 Task: In the  document dictionary.docx Download file as 'PDF' Share this file with 'softage.8@softage.net' Insert the command  Viewing
Action: Mouse moved to (47, 92)
Screenshot: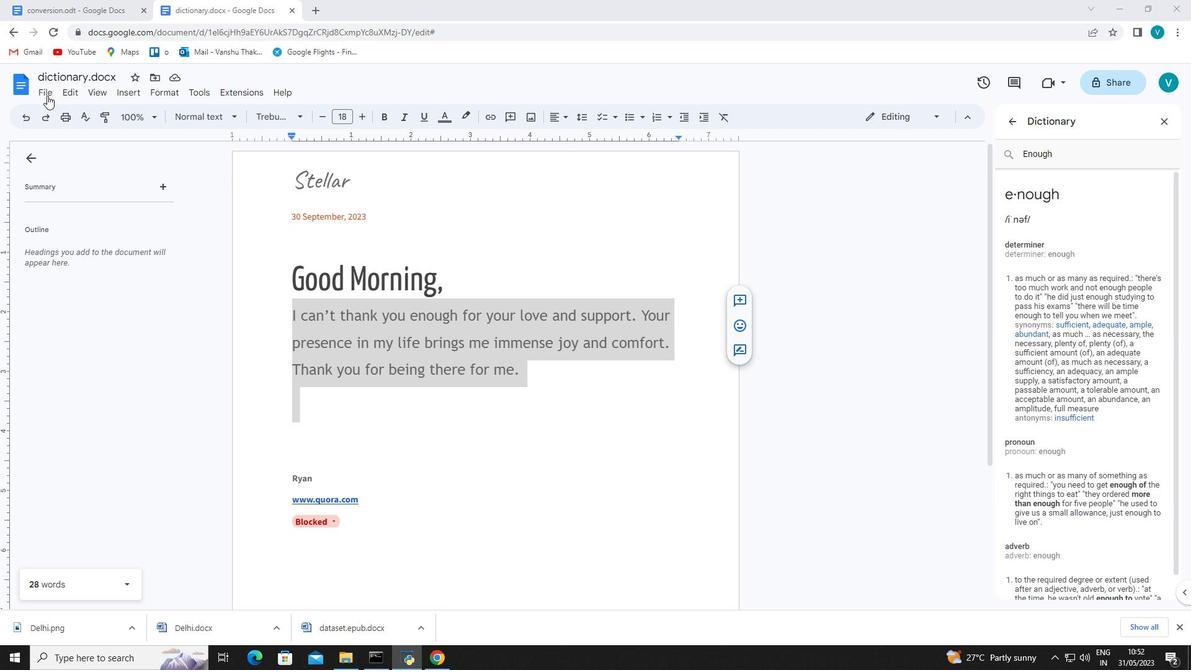 
Action: Mouse pressed left at (47, 92)
Screenshot: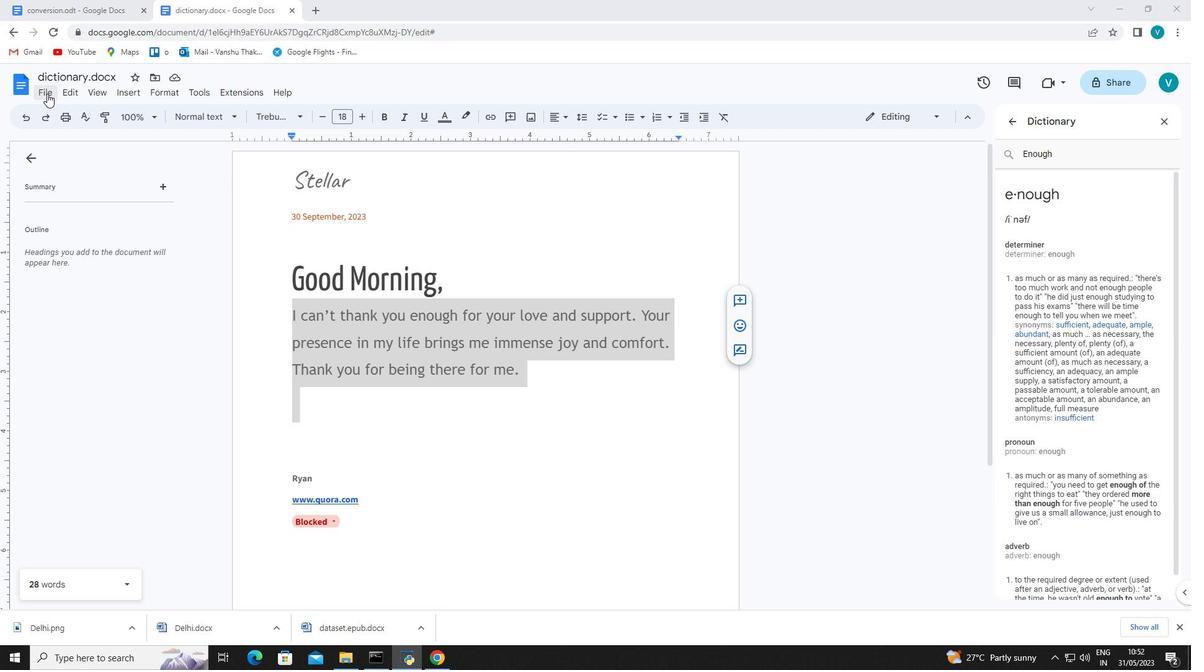 
Action: Mouse moved to (274, 285)
Screenshot: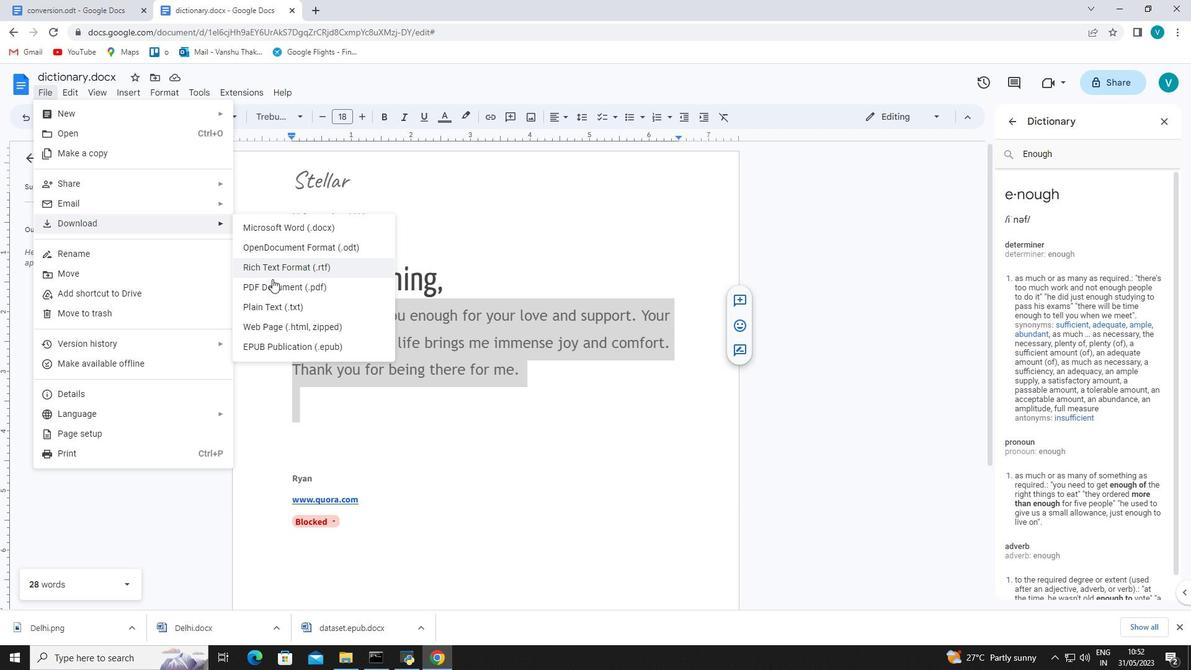 
Action: Mouse pressed left at (274, 285)
Screenshot: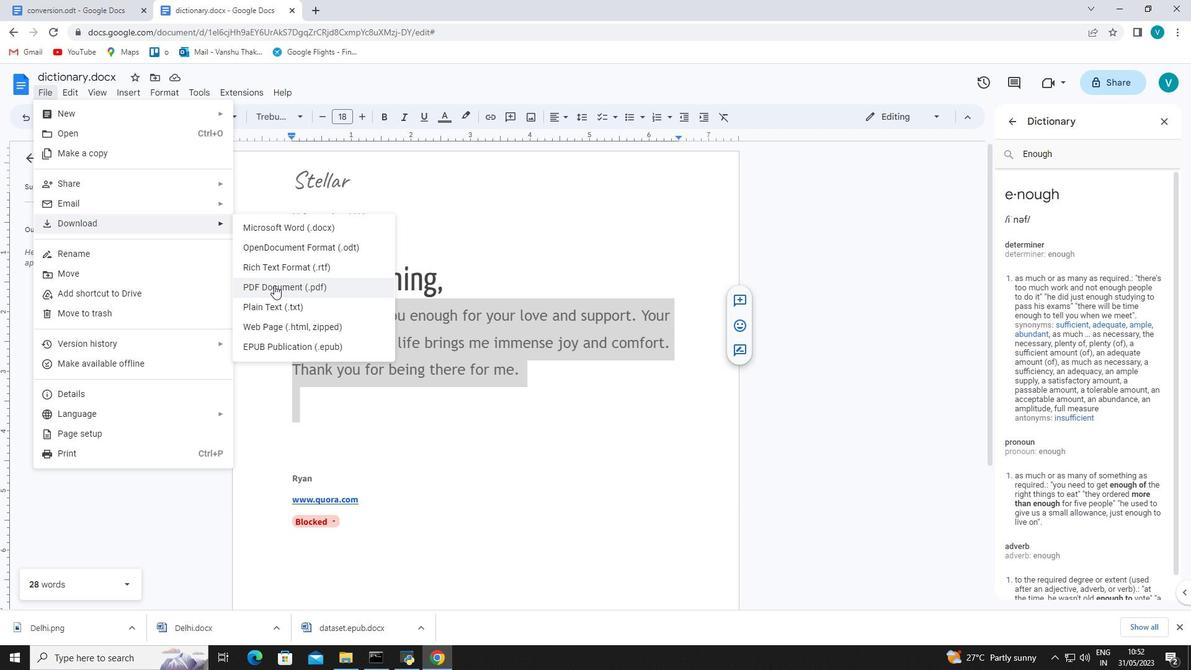 
Action: Mouse moved to (47, 94)
Screenshot: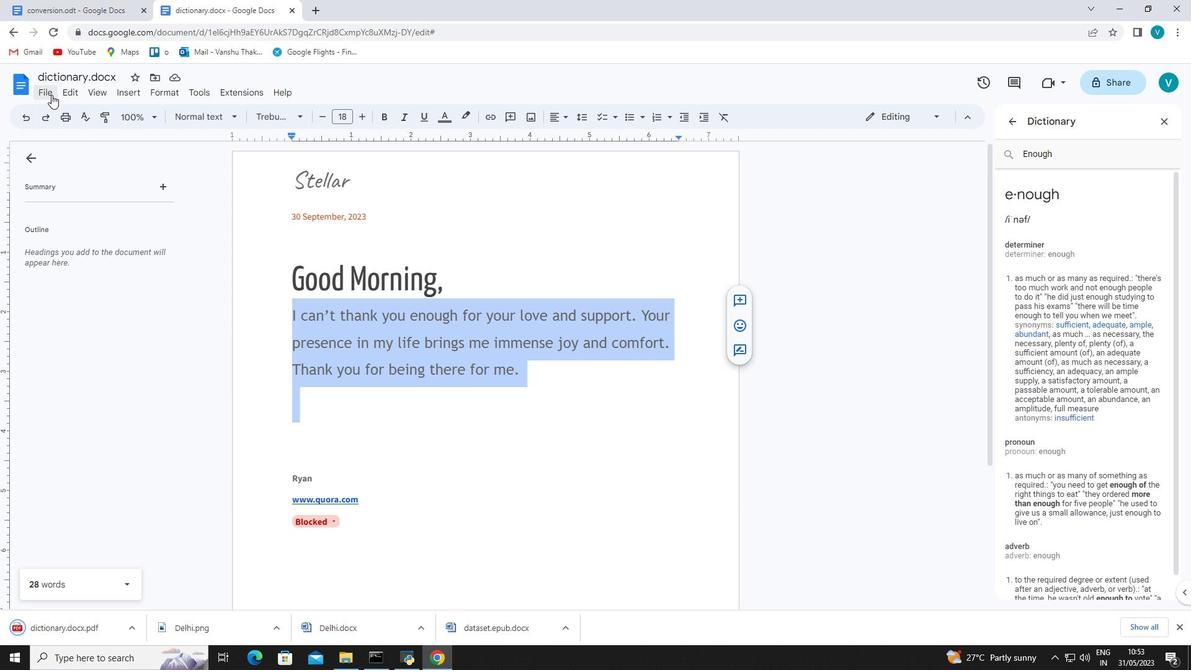 
Action: Mouse pressed left at (47, 94)
Screenshot: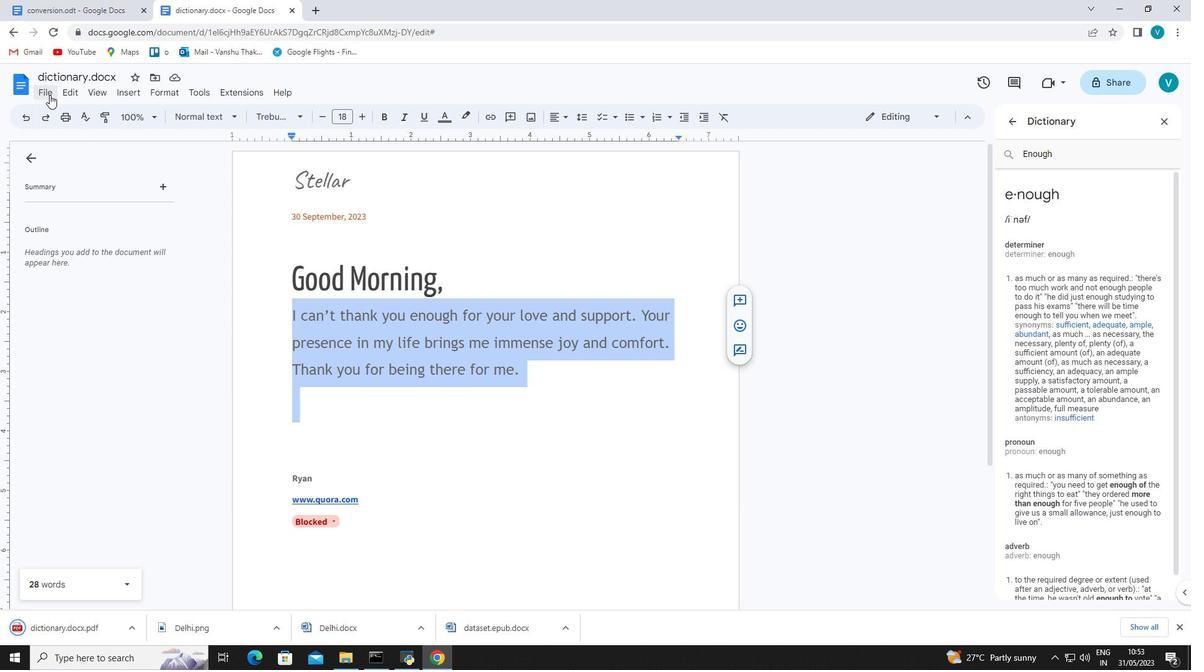 
Action: Mouse moved to (279, 182)
Screenshot: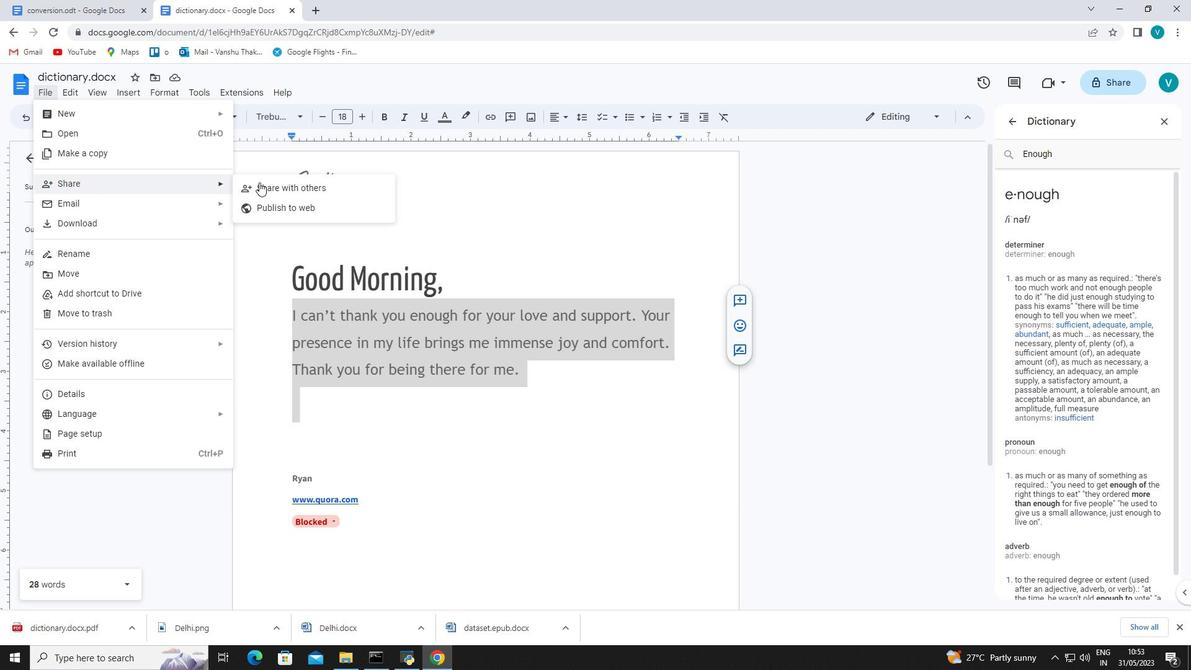 
Action: Mouse pressed left at (279, 182)
Screenshot: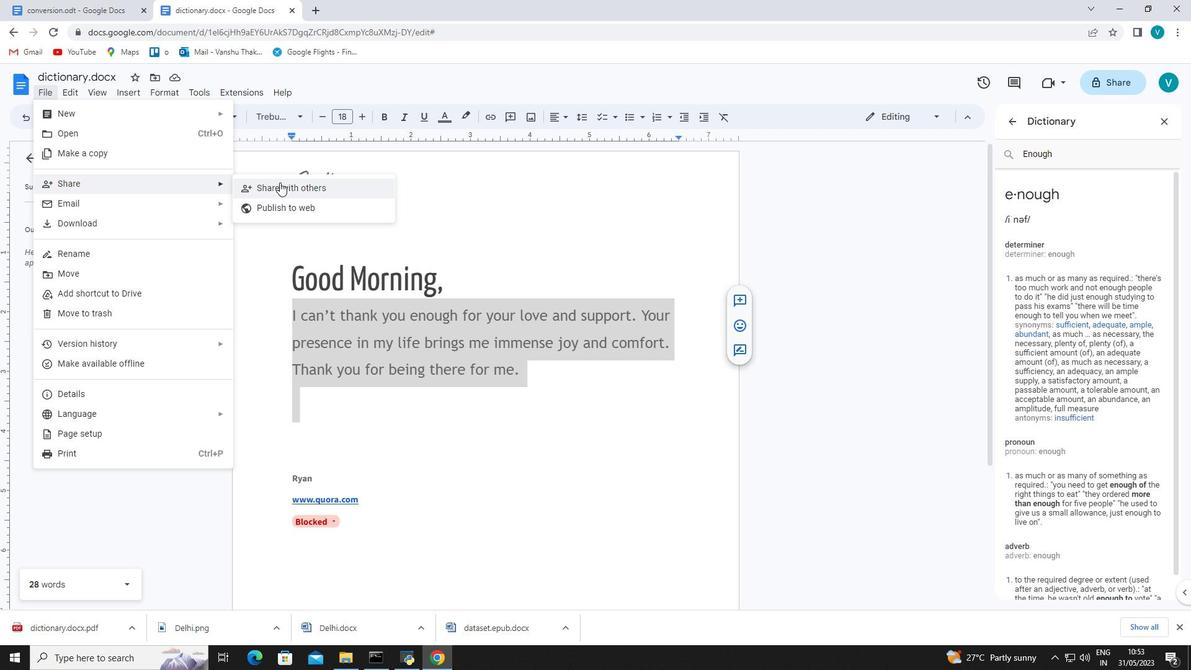 
Action: Mouse moved to (509, 271)
Screenshot: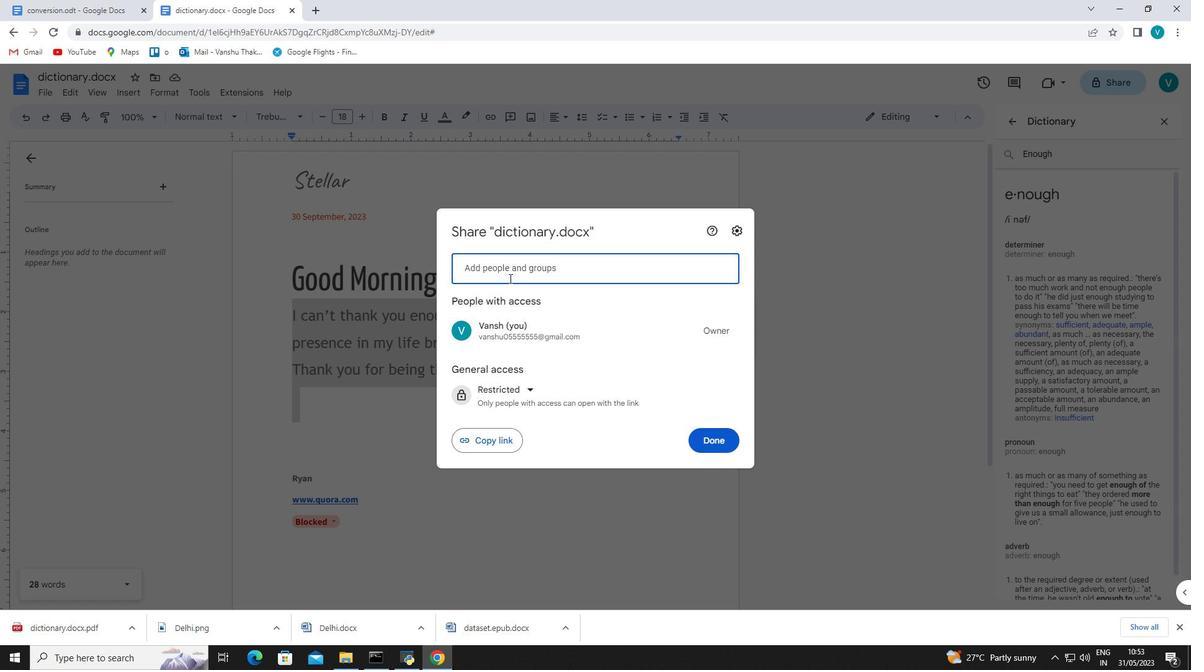 
Action: Mouse pressed left at (509, 271)
Screenshot: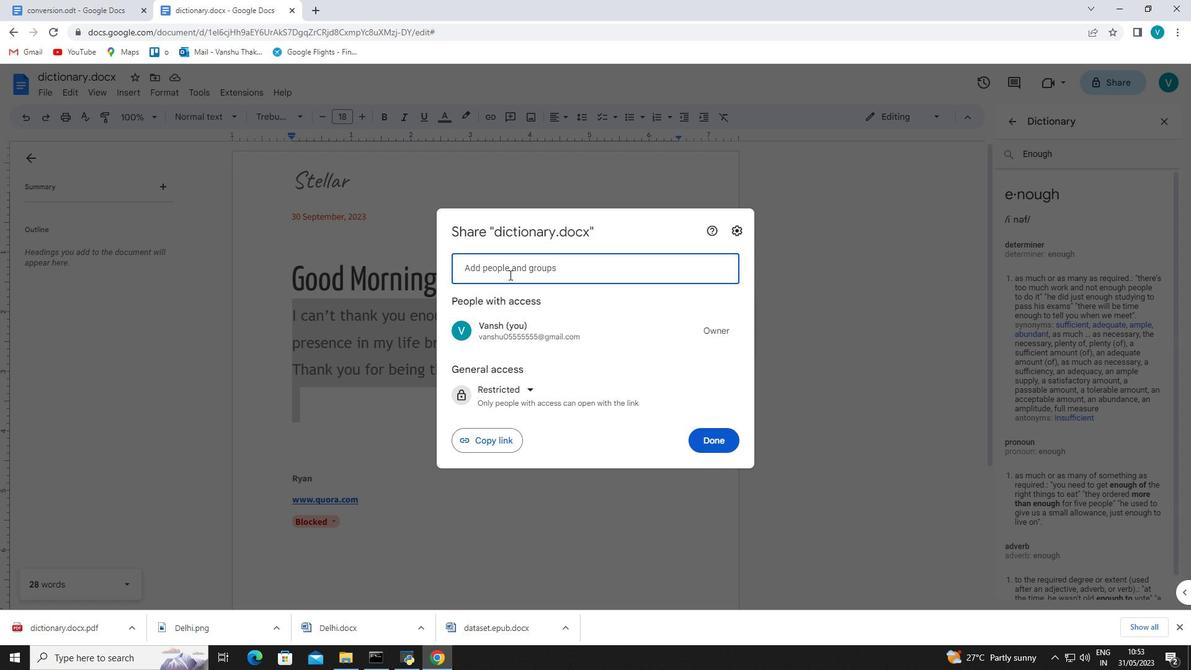 
Action: Mouse moved to (506, 276)
Screenshot: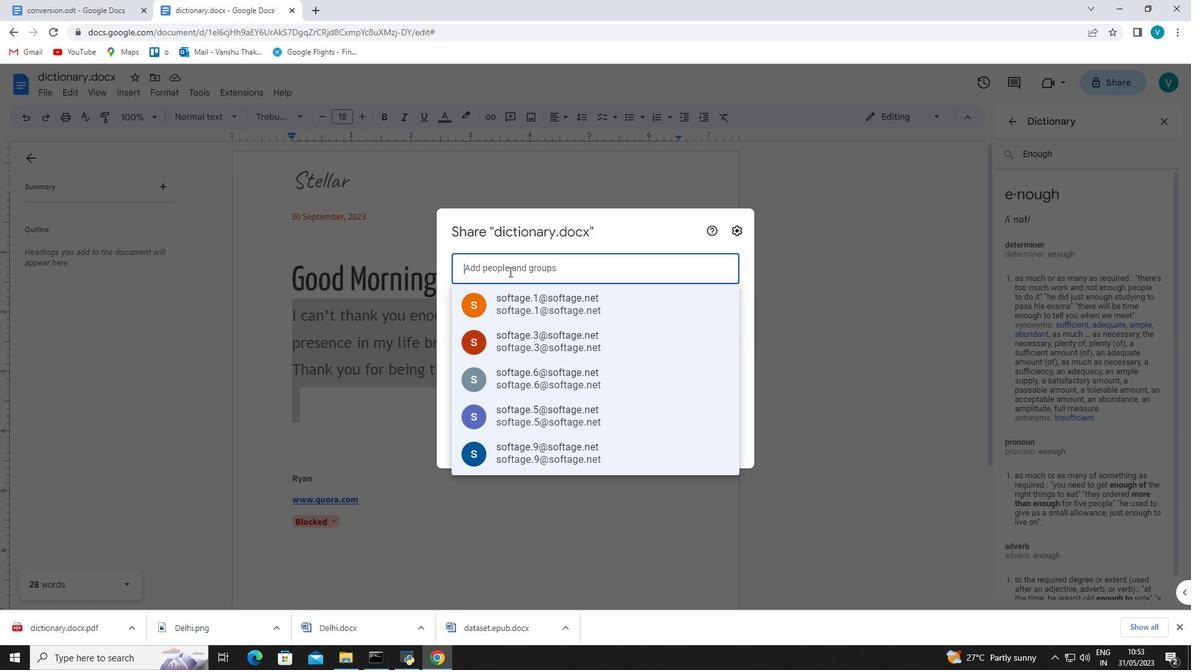 
Action: Key pressed so
Screenshot: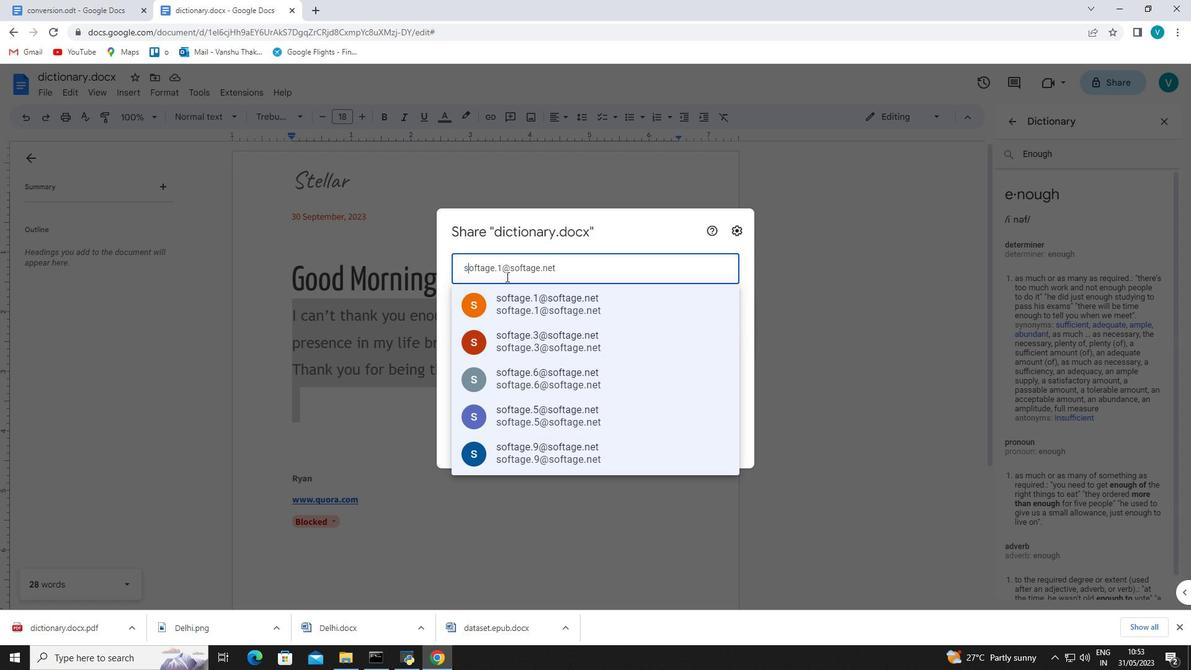 
Action: Mouse moved to (500, 288)
Screenshot: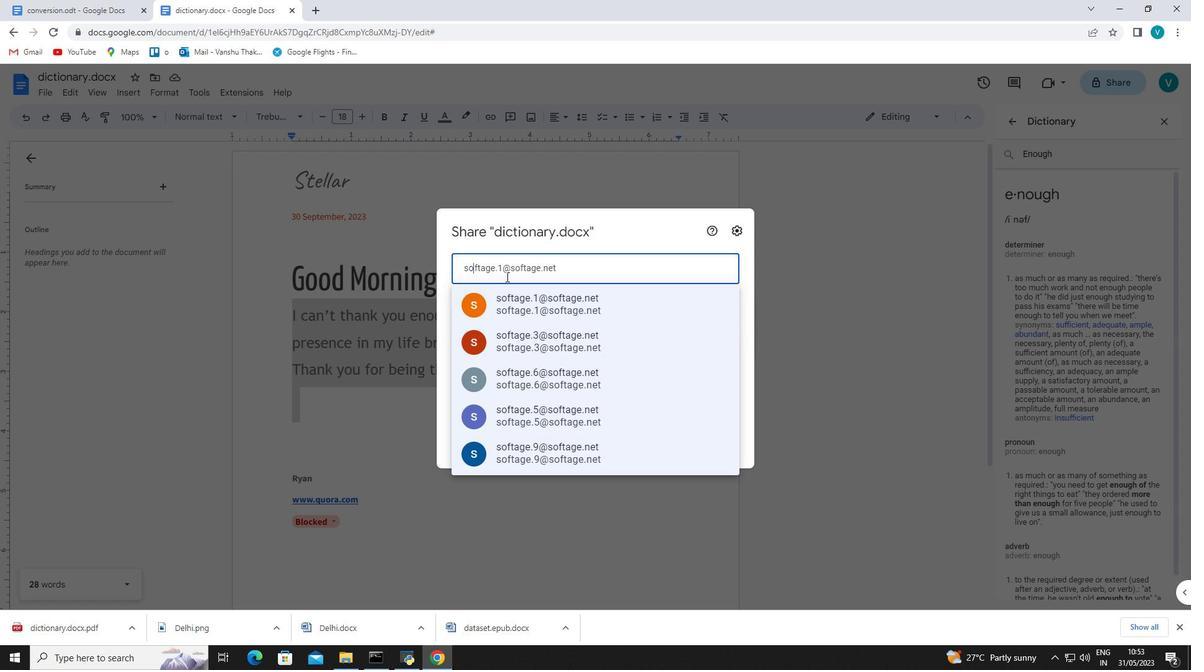 
Action: Key pressed ftage.8<Key.shift><Key.shift>@softage.net
Screenshot: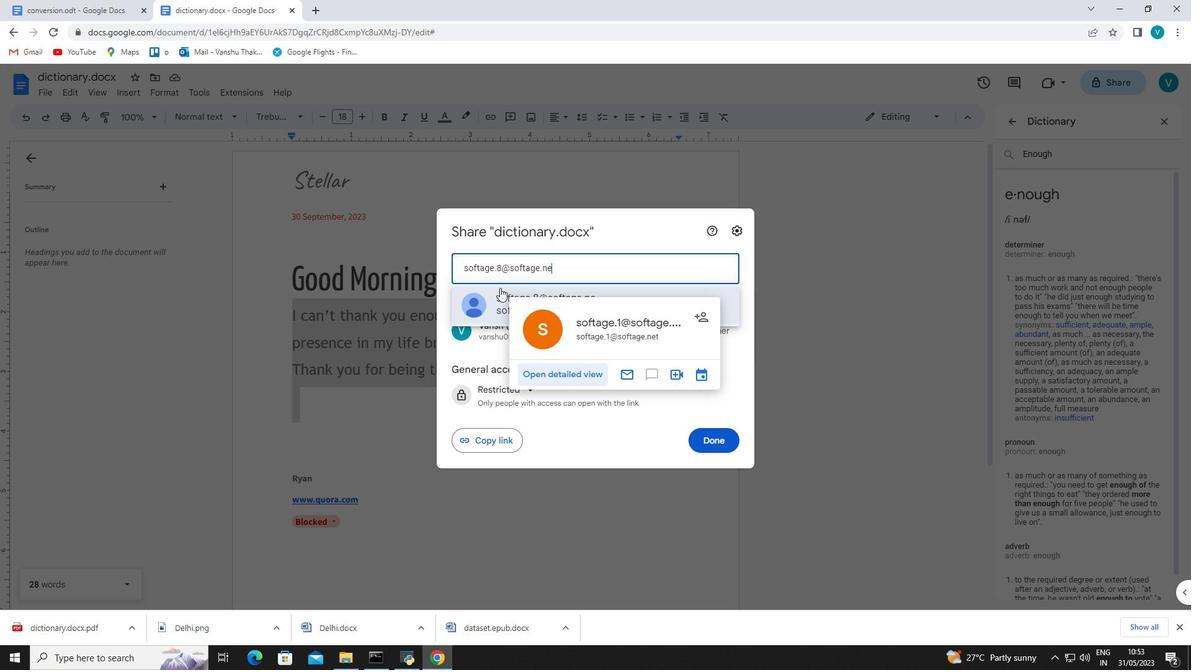 
Action: Mouse moved to (596, 265)
Screenshot: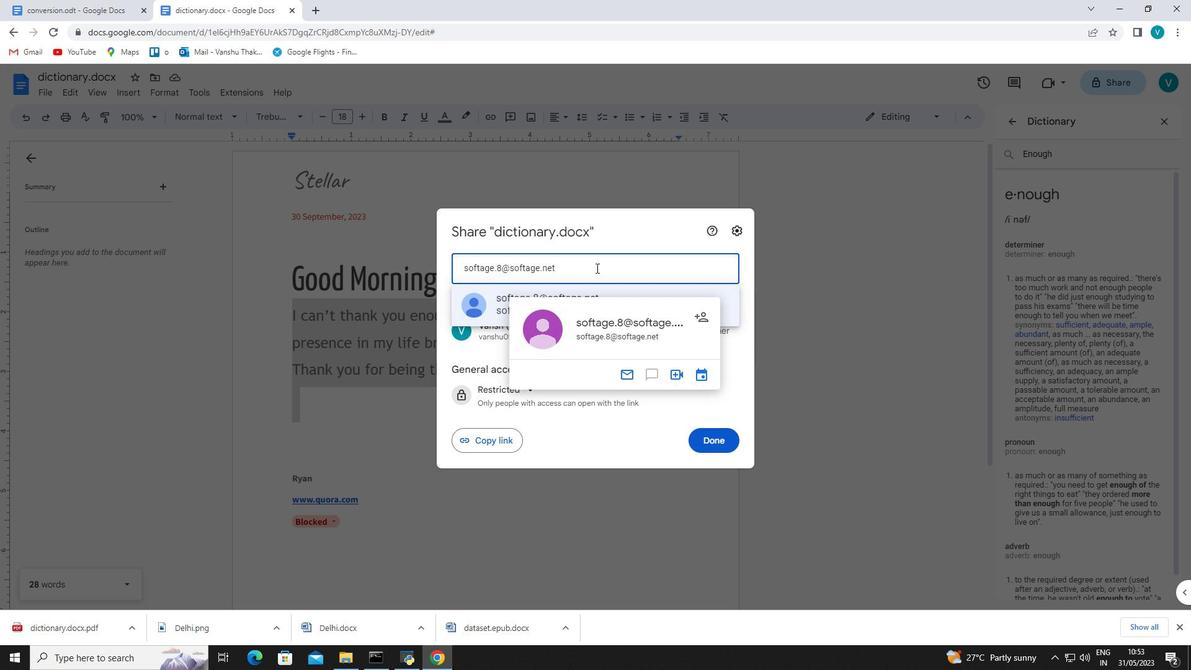 
Action: Key pressed <Key.enter>
Screenshot: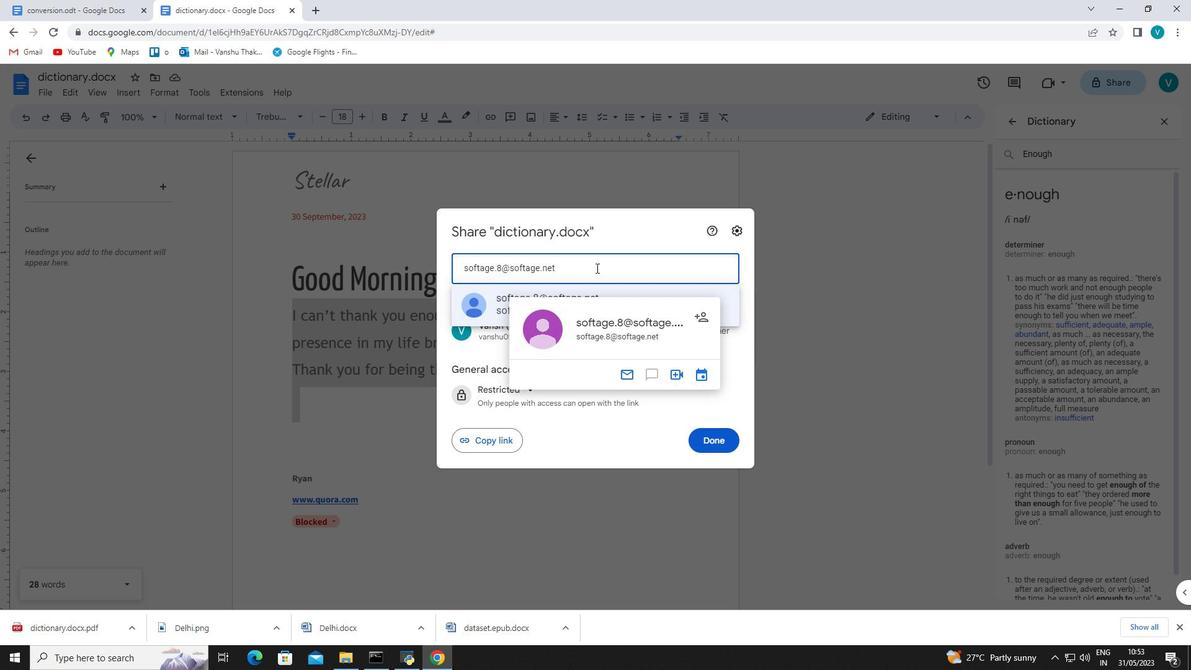 
Action: Mouse moved to (712, 430)
Screenshot: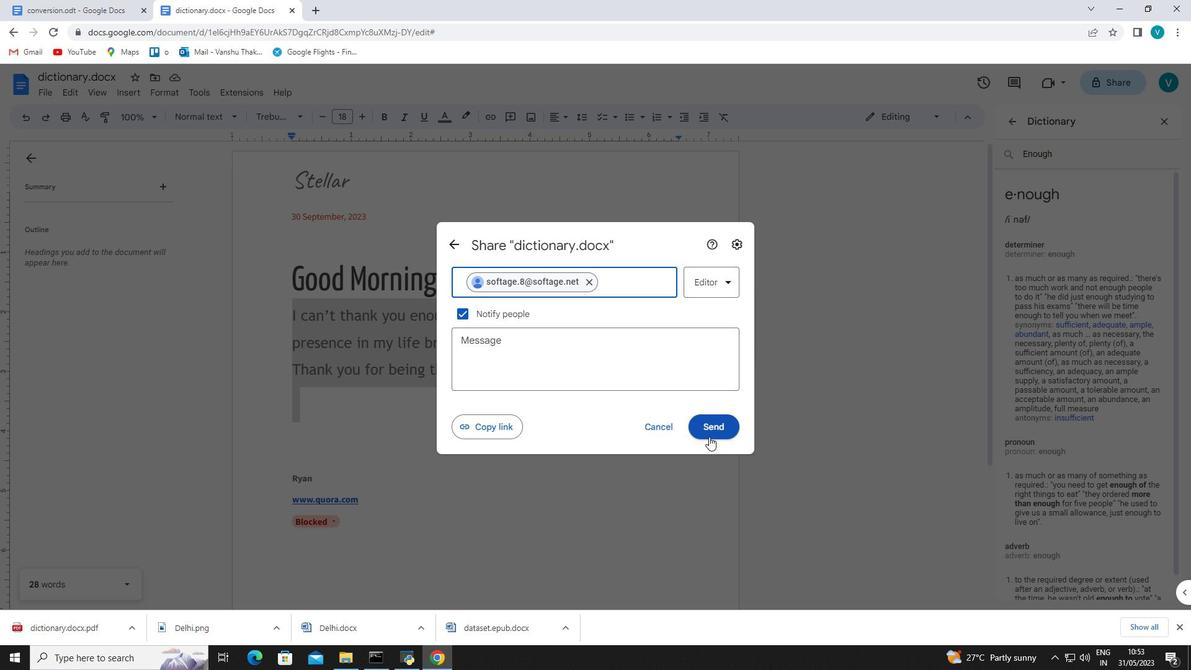 
Action: Mouse pressed left at (712, 430)
Screenshot: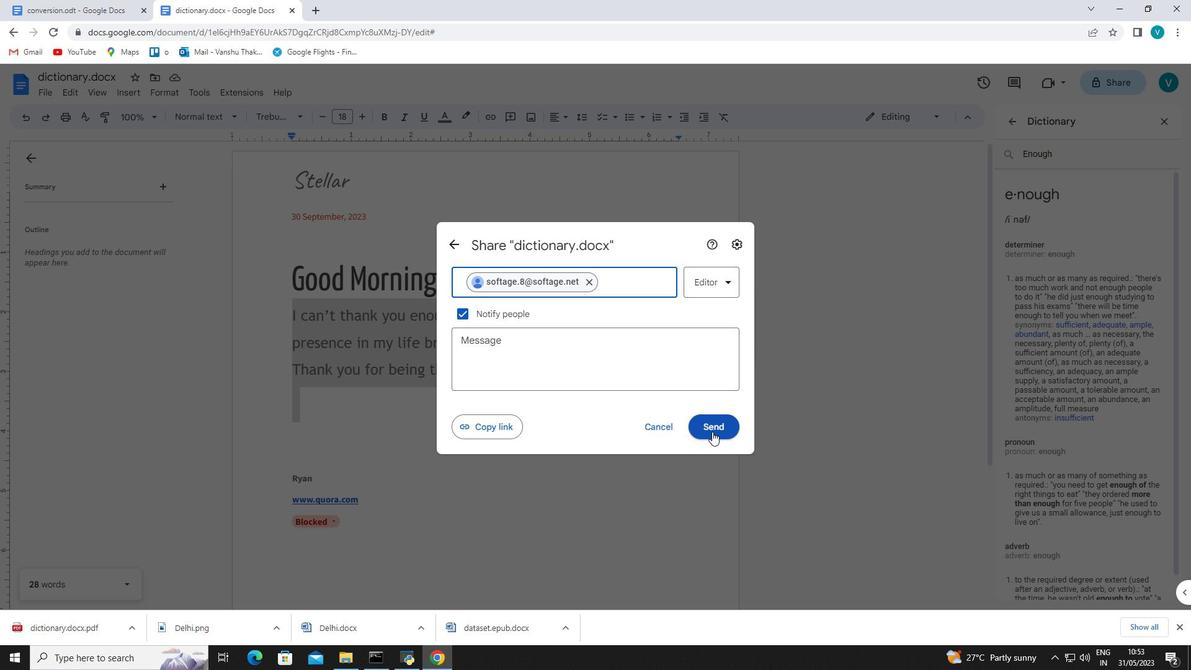 
Action: Mouse moved to (917, 116)
Screenshot: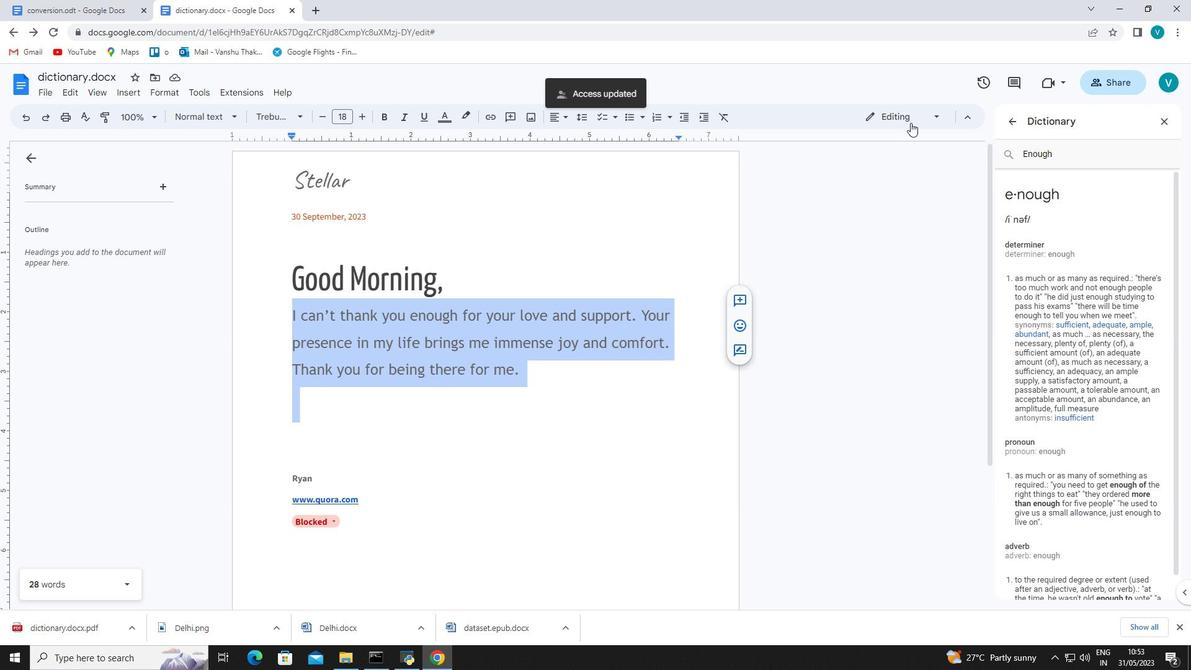 
Action: Mouse pressed left at (917, 116)
Screenshot: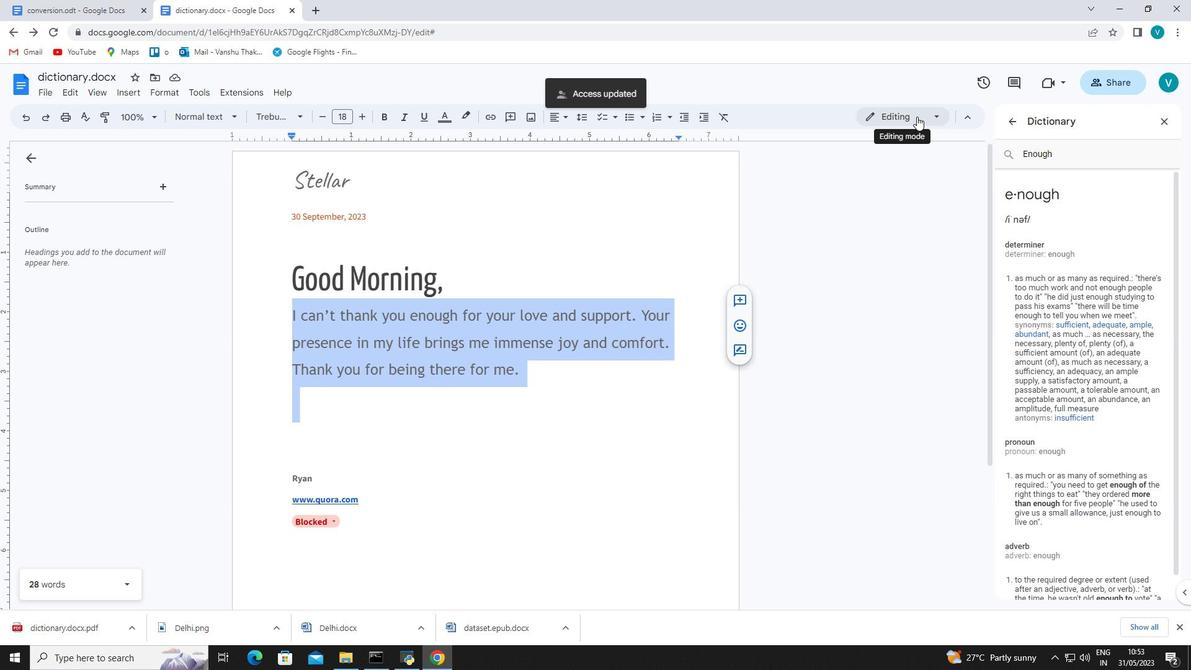 
Action: Mouse moved to (908, 201)
Screenshot: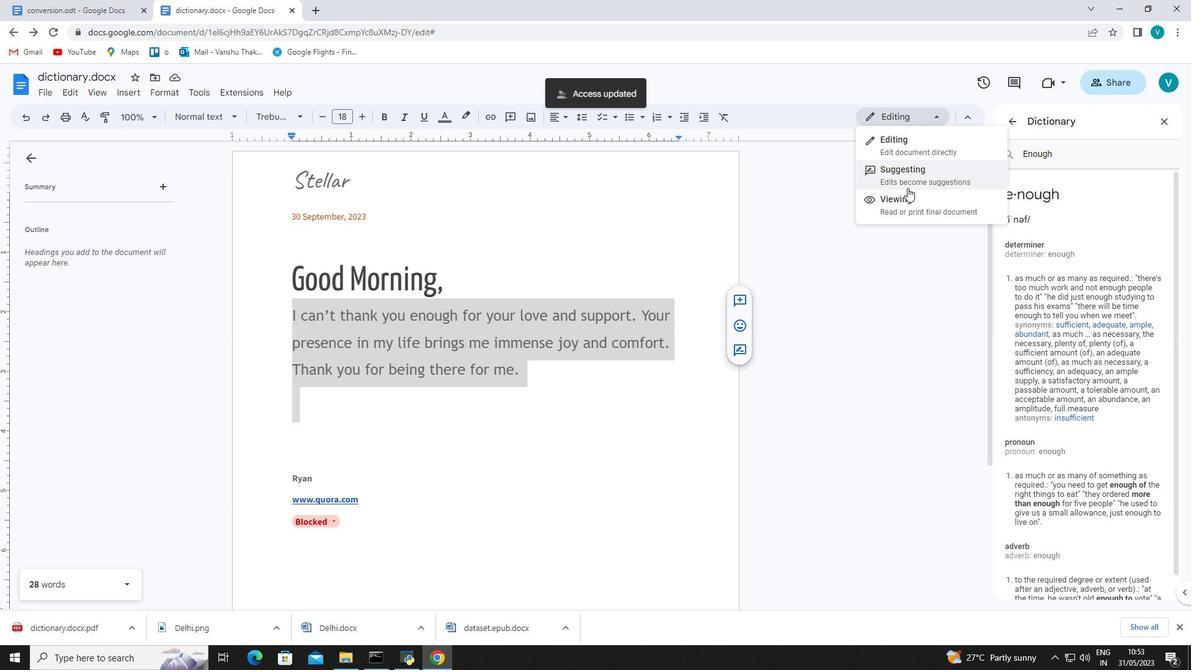 
Action: Mouse pressed left at (908, 201)
Screenshot: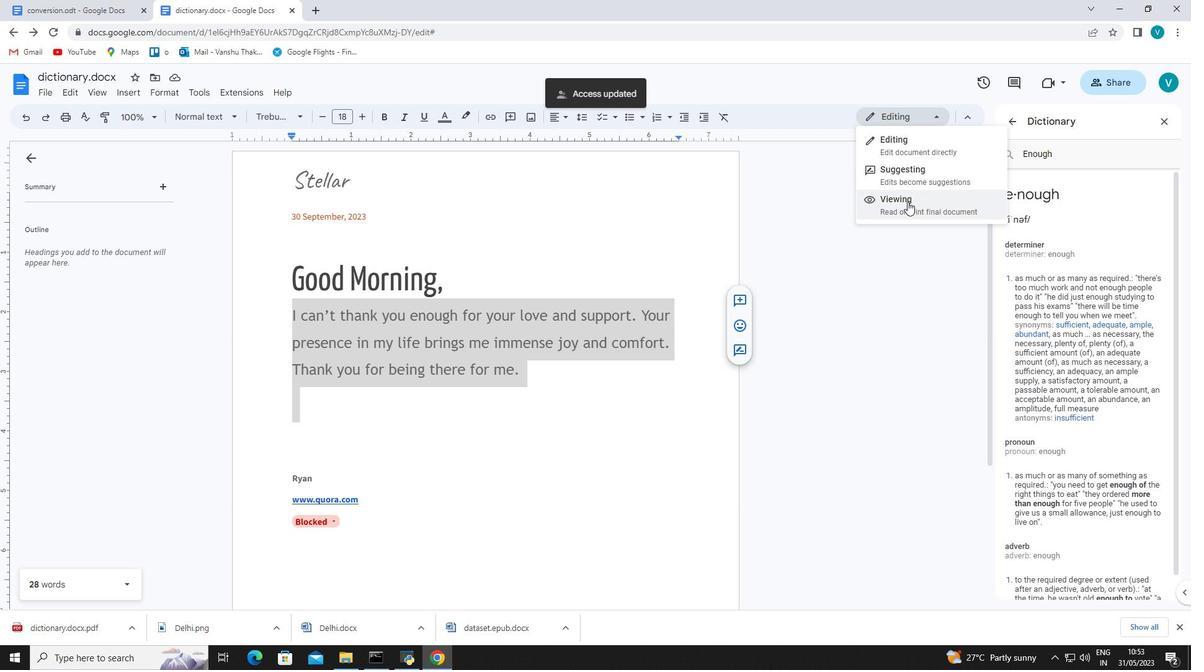 
